 Task: In the Contact  ZoeJohnson64@jatco.co.jp, schedule and save the meeting with title: 'Collaborative Discussion', Select date: '26 July, 2023', select start time: 5:00:PM. Add location on call (415) 123-4601 with meeting description: For further discussion on products, kindly join the meeting.. Logged in from softage.4@softage.net
Action: Mouse moved to (95, 44)
Screenshot: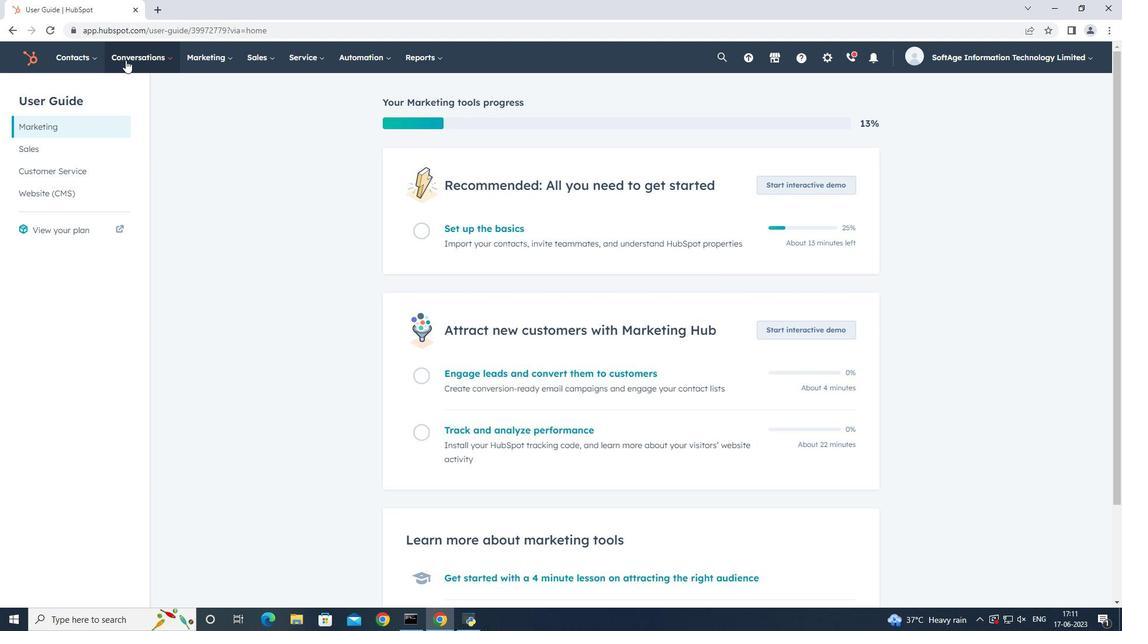 
Action: Mouse pressed left at (95, 44)
Screenshot: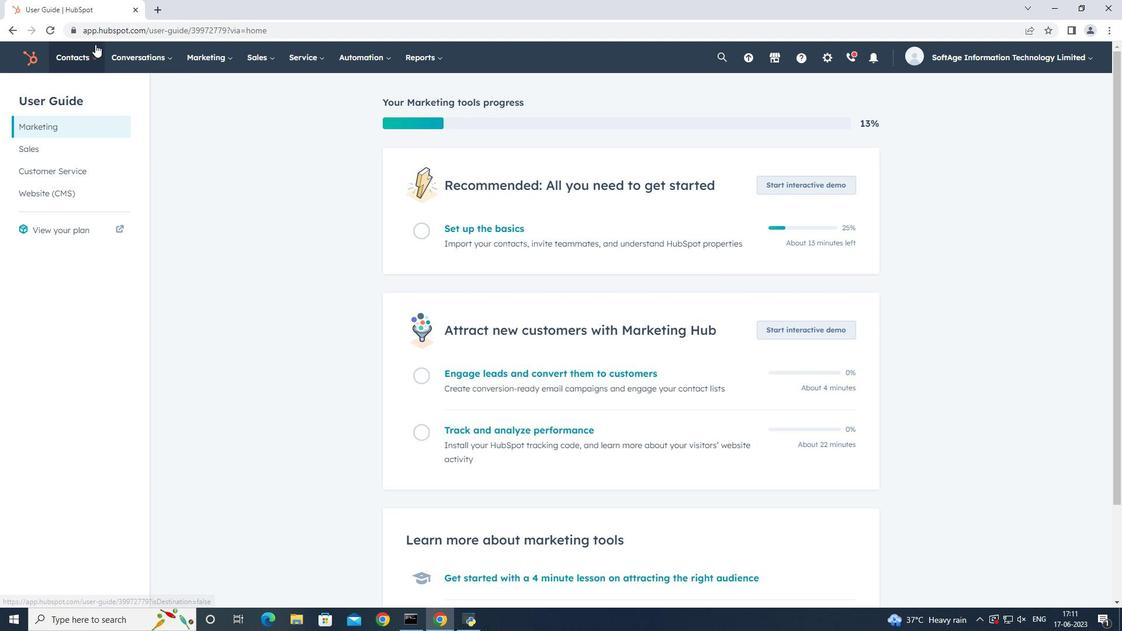 
Action: Mouse moved to (91, 96)
Screenshot: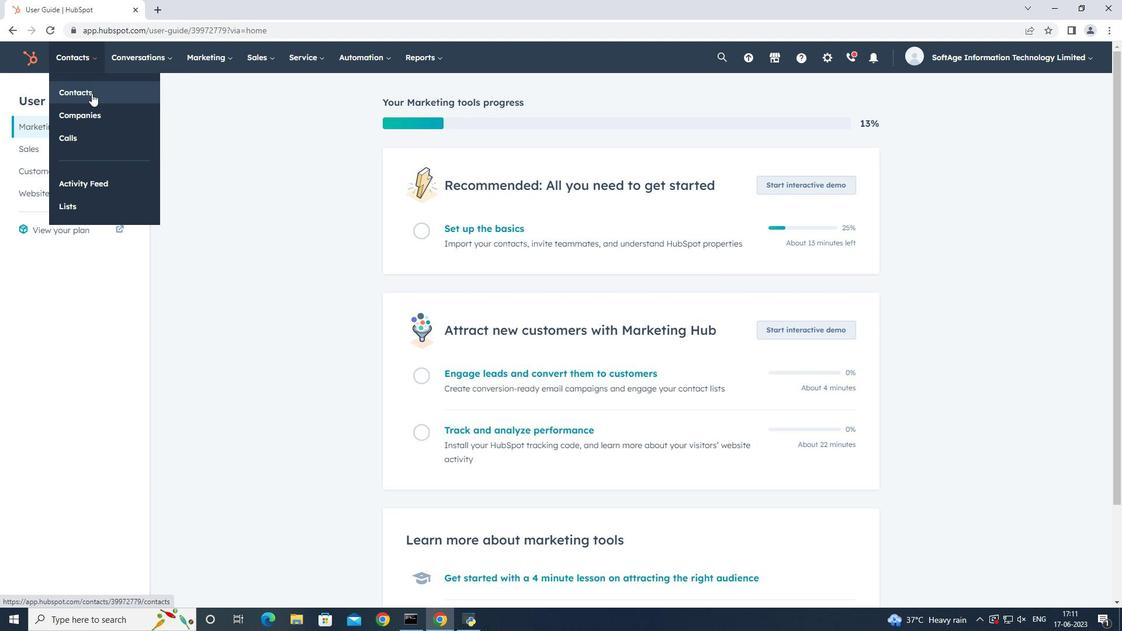 
Action: Mouse pressed left at (91, 96)
Screenshot: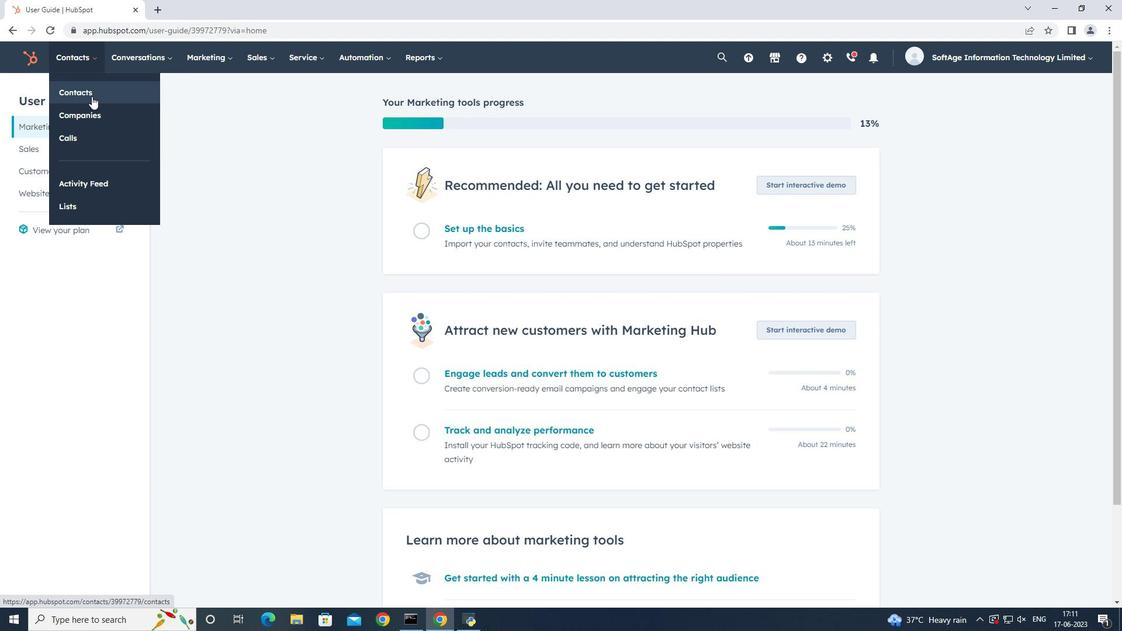 
Action: Mouse moved to (80, 183)
Screenshot: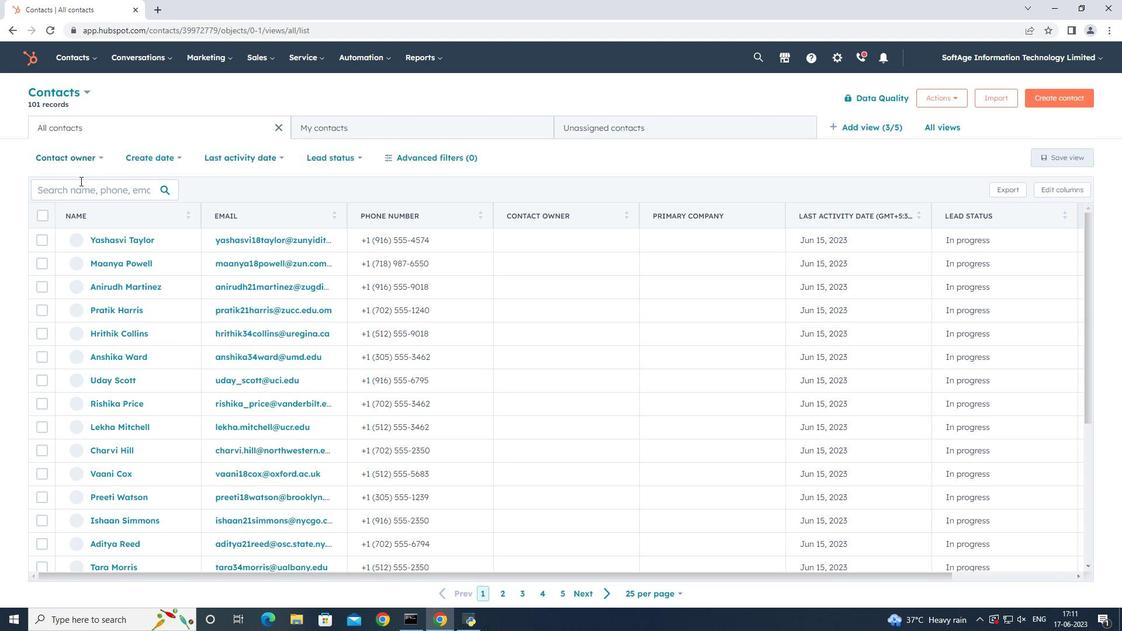 
Action: Mouse pressed left at (80, 183)
Screenshot: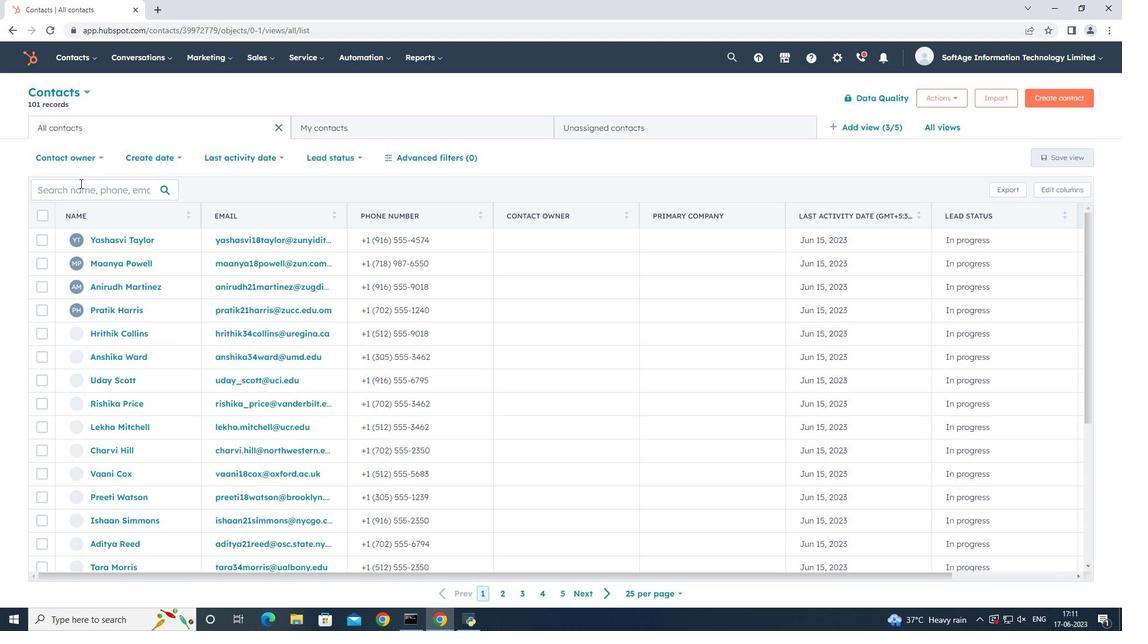 
Action: Key pressed zoe
Screenshot: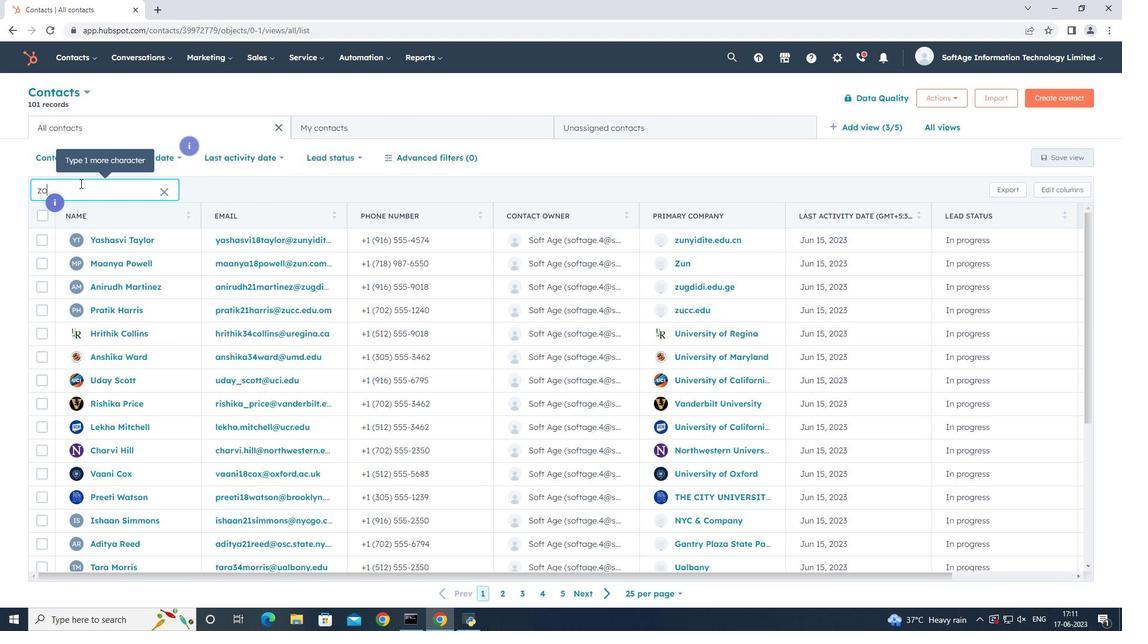 
Action: Mouse moved to (119, 267)
Screenshot: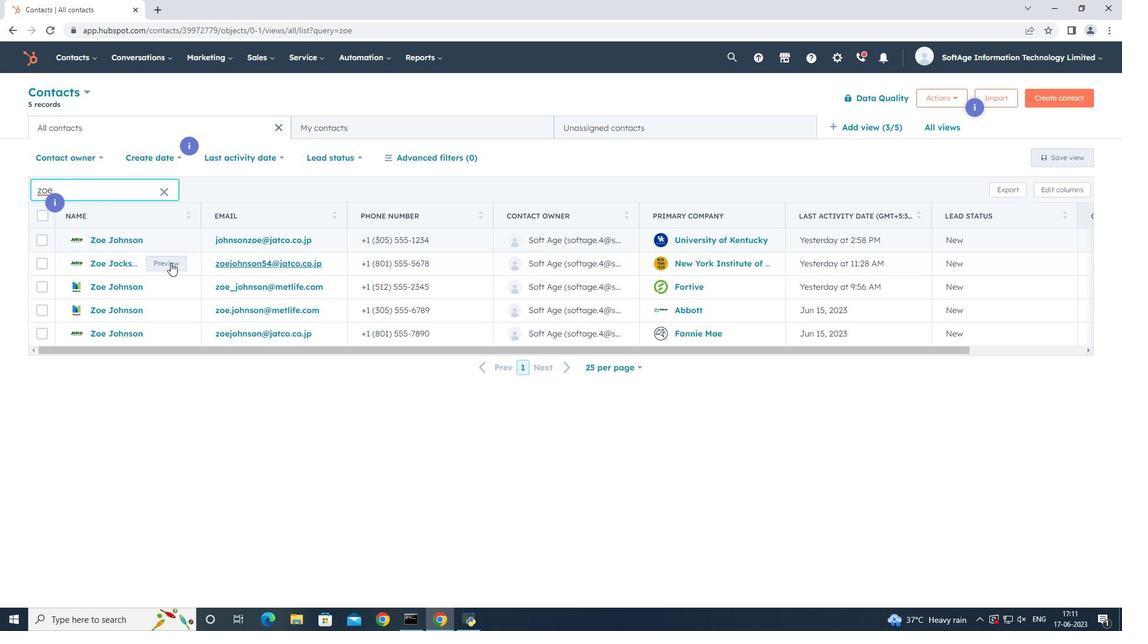 
Action: Mouse pressed left at (119, 267)
Screenshot: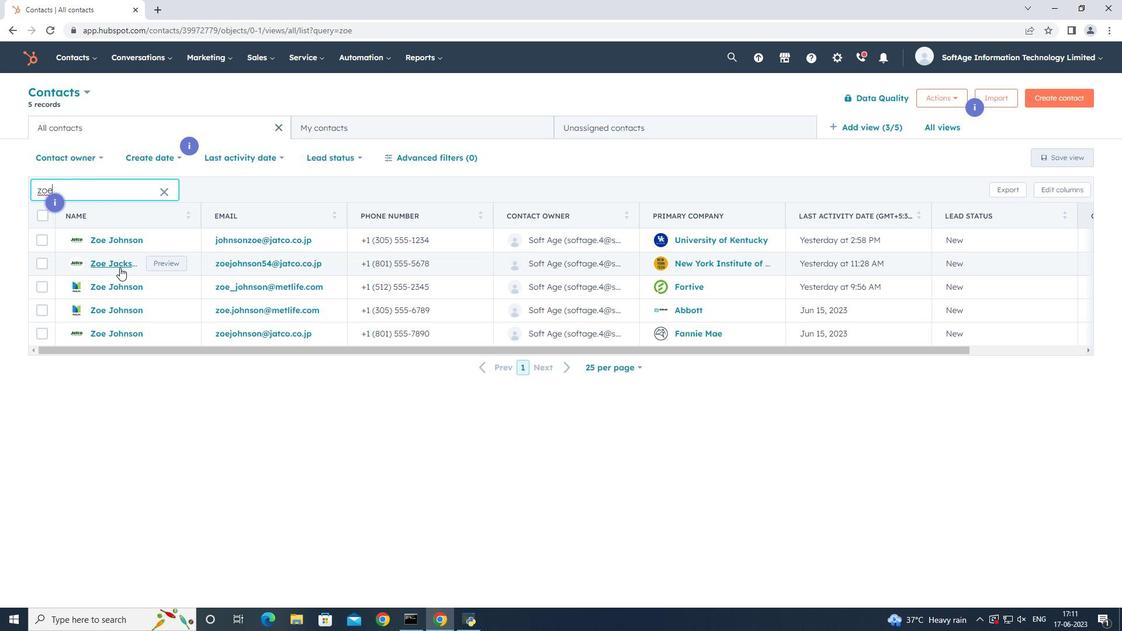 
Action: Mouse moved to (190, 214)
Screenshot: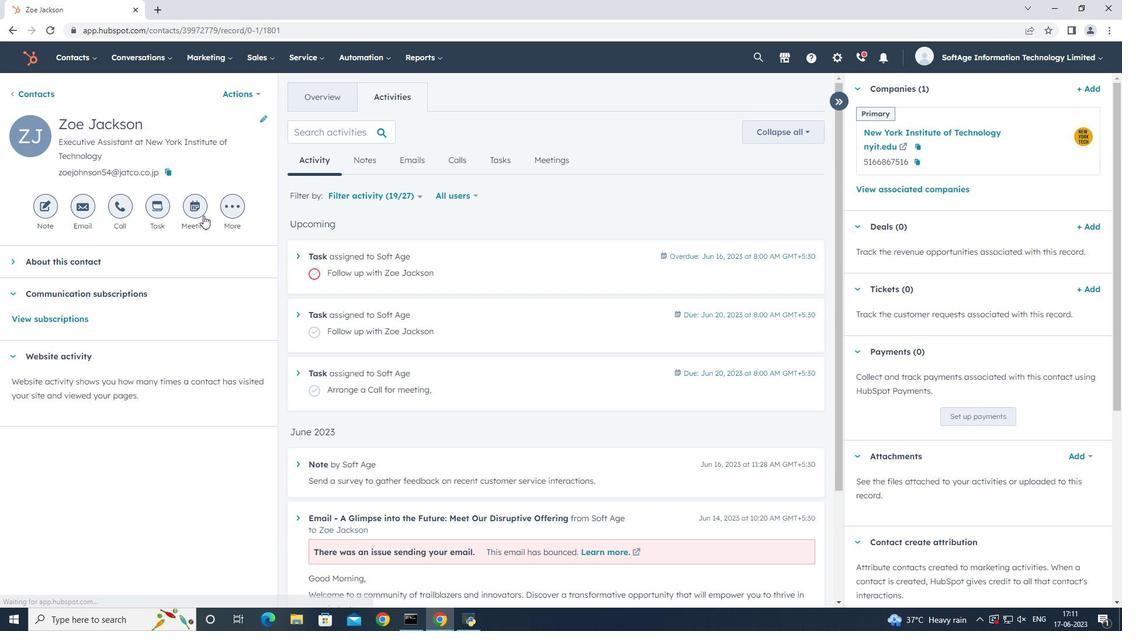 
Action: Mouse pressed left at (190, 214)
Screenshot: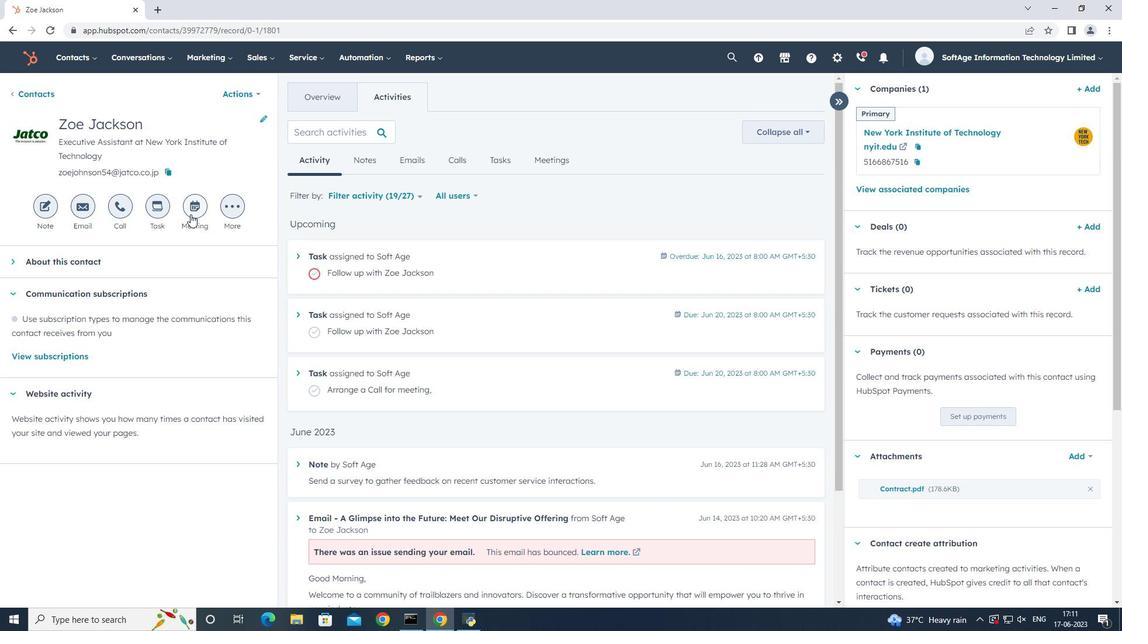 
Action: Mouse moved to (410, 348)
Screenshot: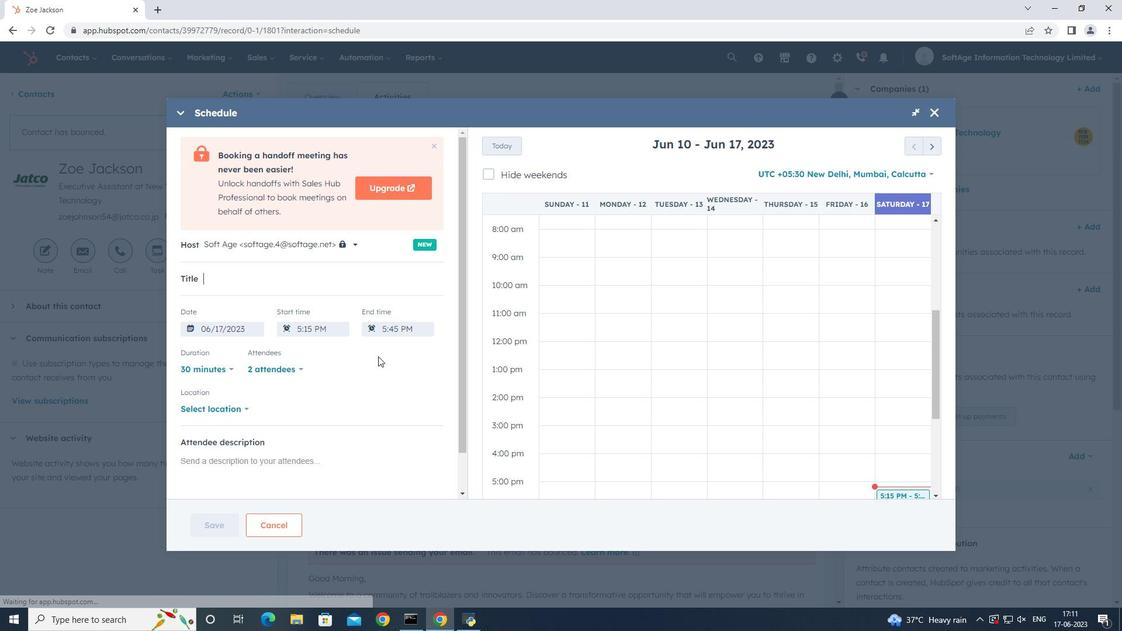 
Action: Key pressed <Key.shift>Collaborative<Key.space><Key.shift>Discussion,
Screenshot: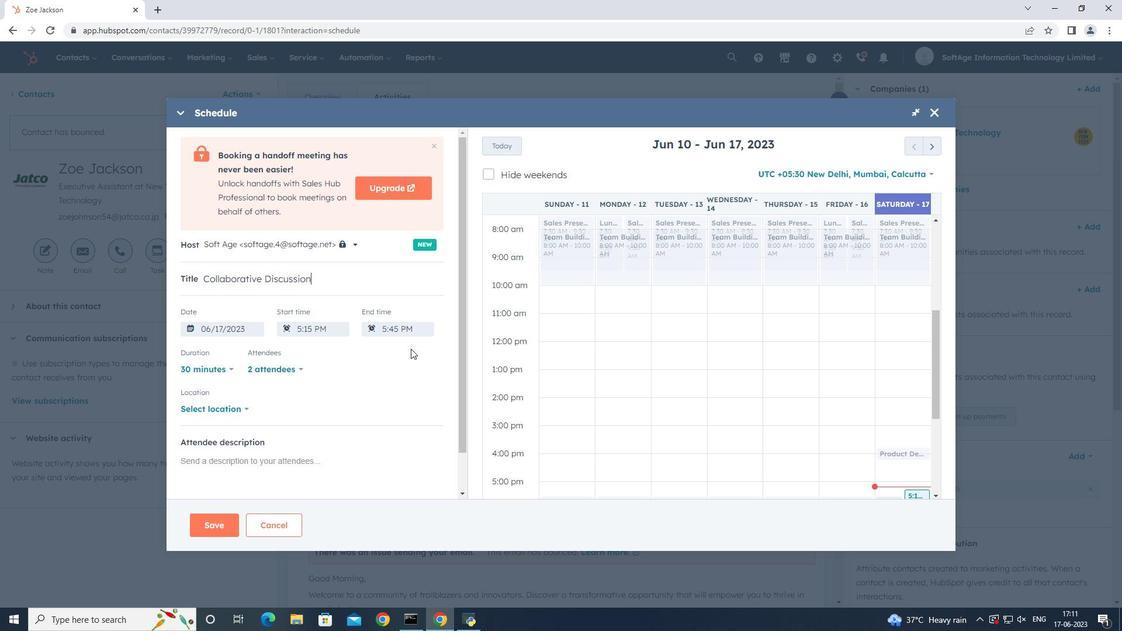 
Action: Mouse moved to (931, 151)
Screenshot: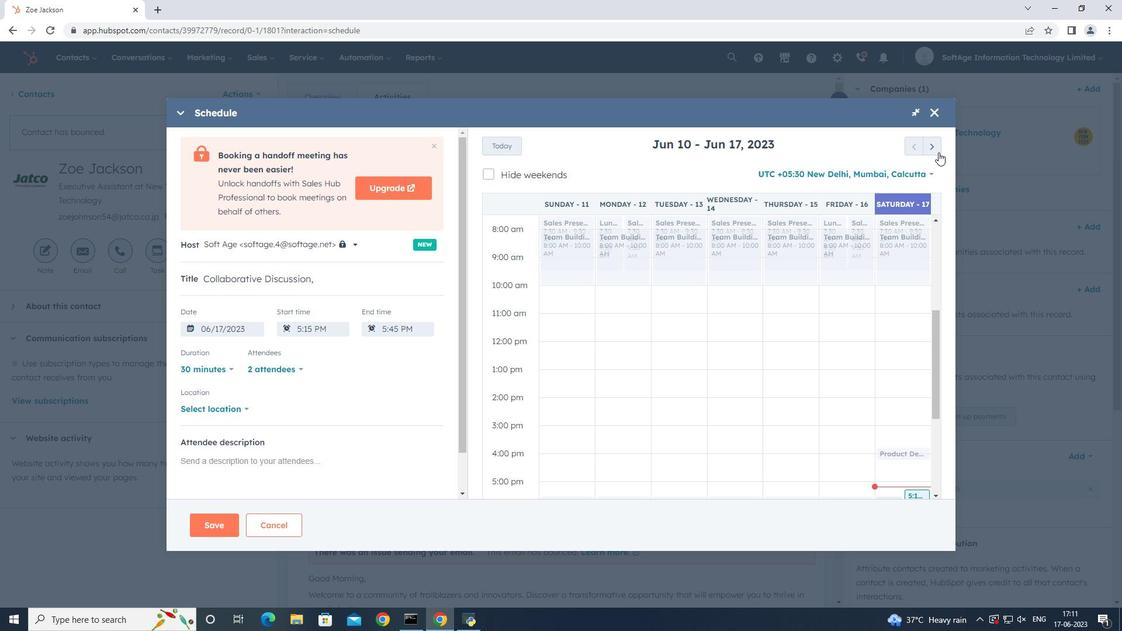 
Action: Mouse pressed left at (931, 151)
Screenshot: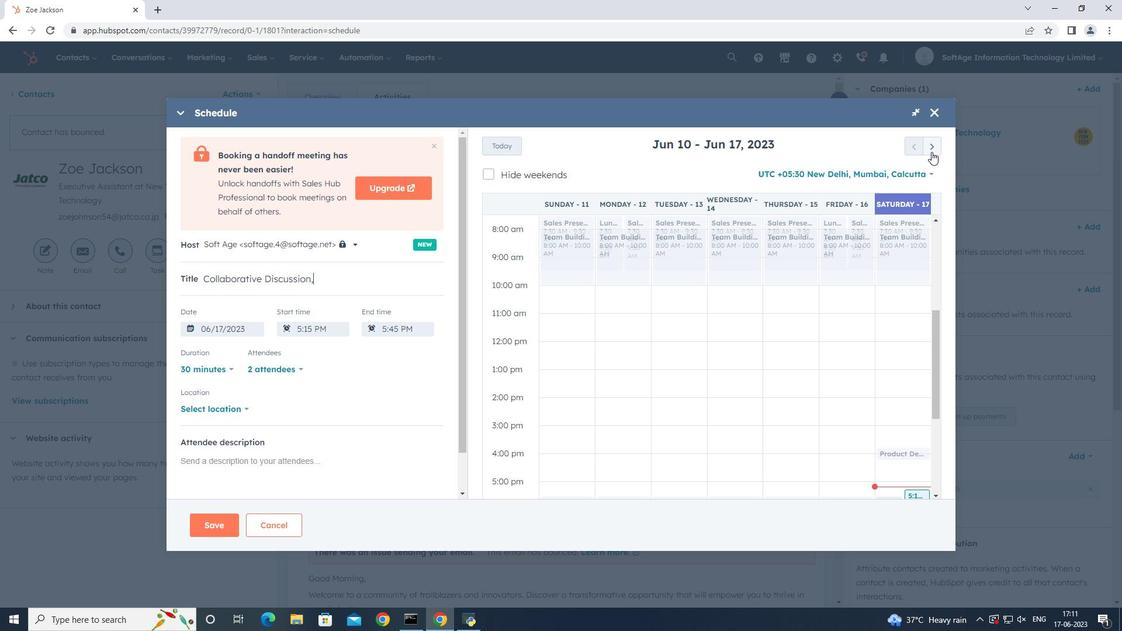 
Action: Mouse pressed left at (931, 151)
Screenshot: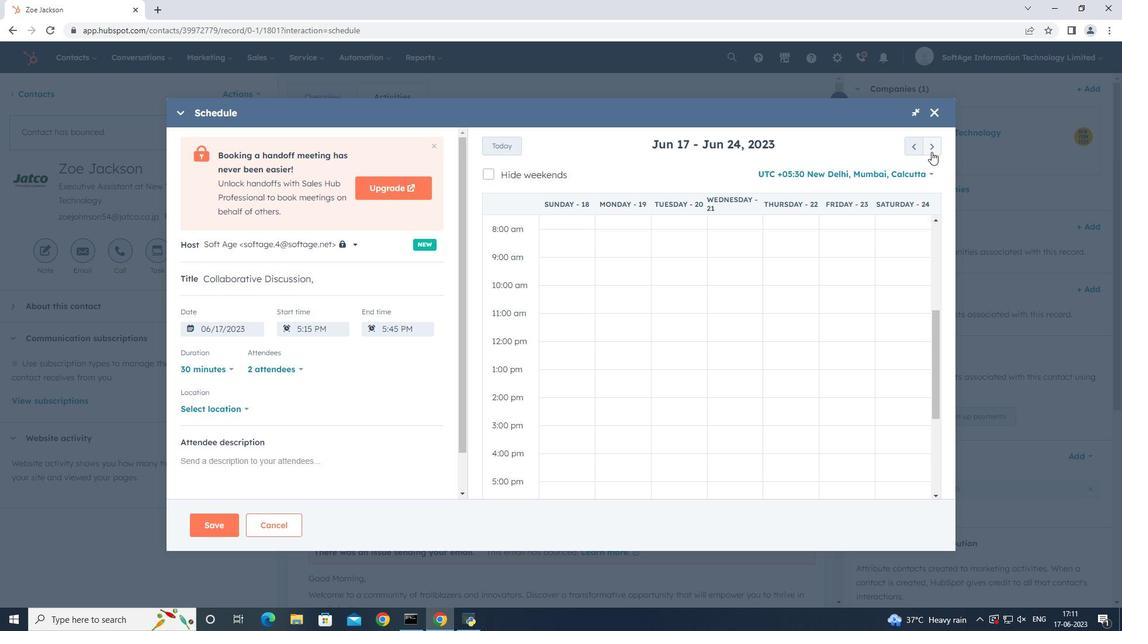 
Action: Mouse pressed left at (931, 151)
Screenshot: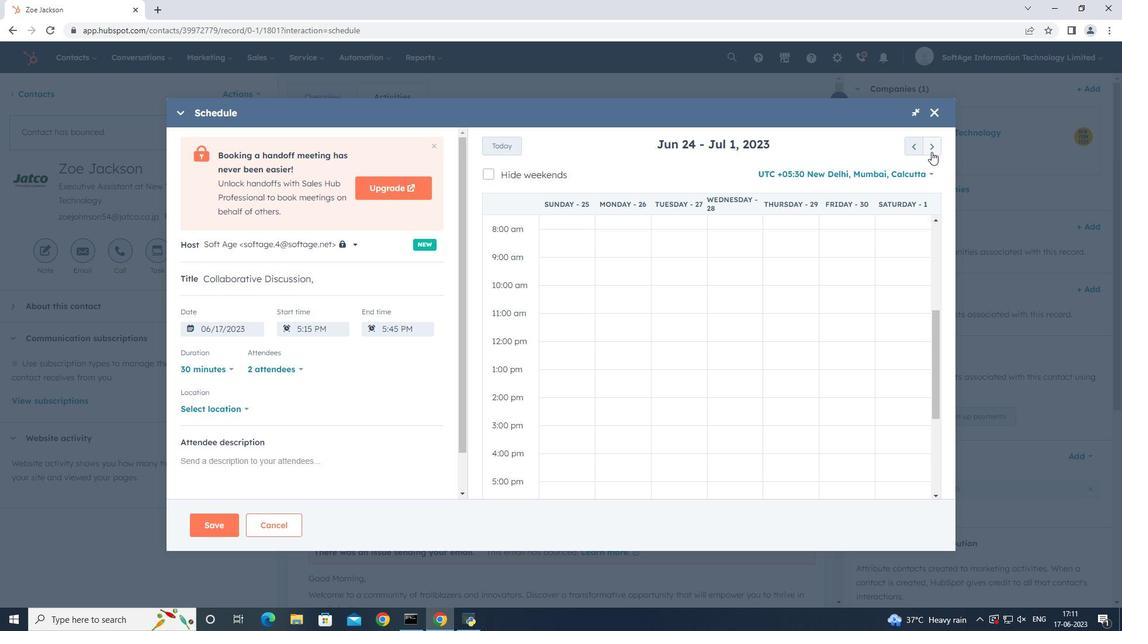 
Action: Mouse pressed left at (931, 151)
Screenshot: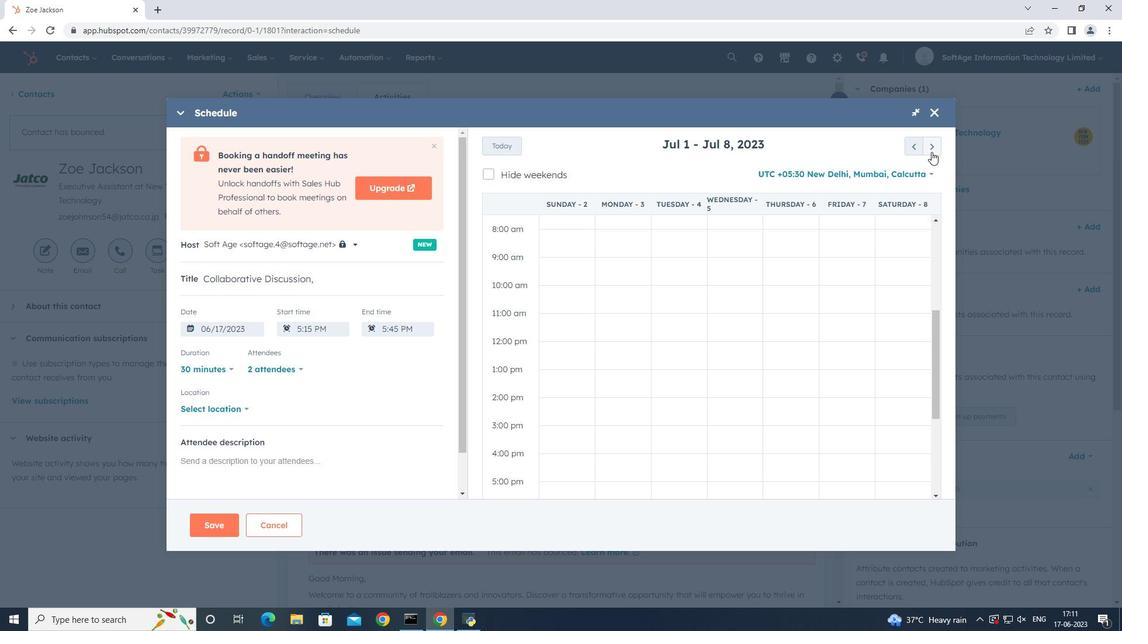 
Action: Mouse pressed left at (931, 151)
Screenshot: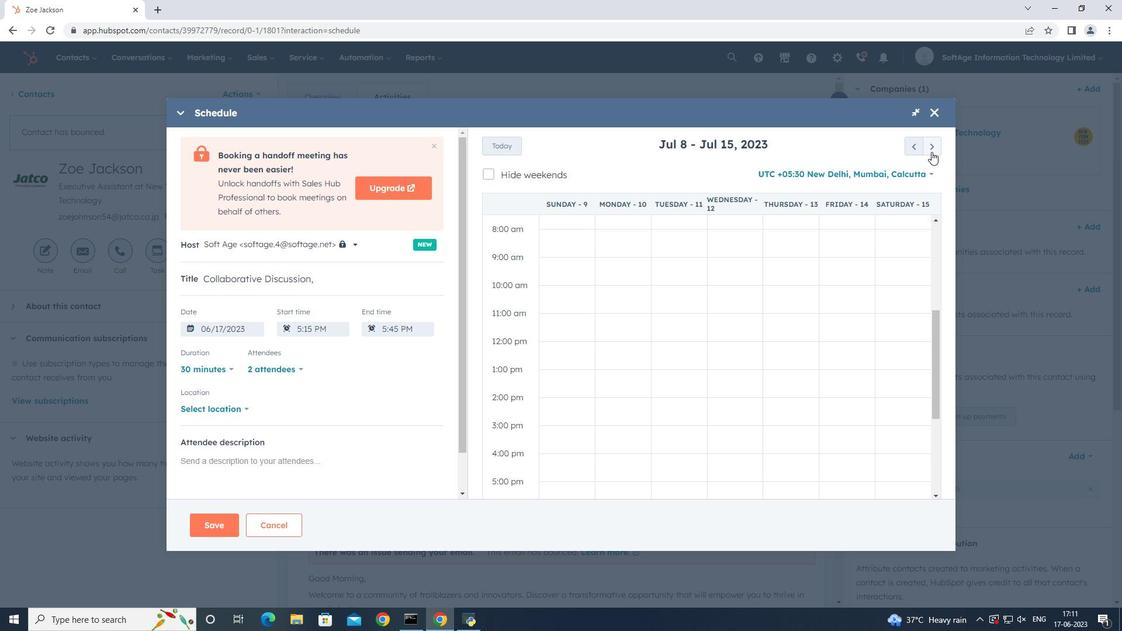 
Action: Mouse pressed left at (931, 151)
Screenshot: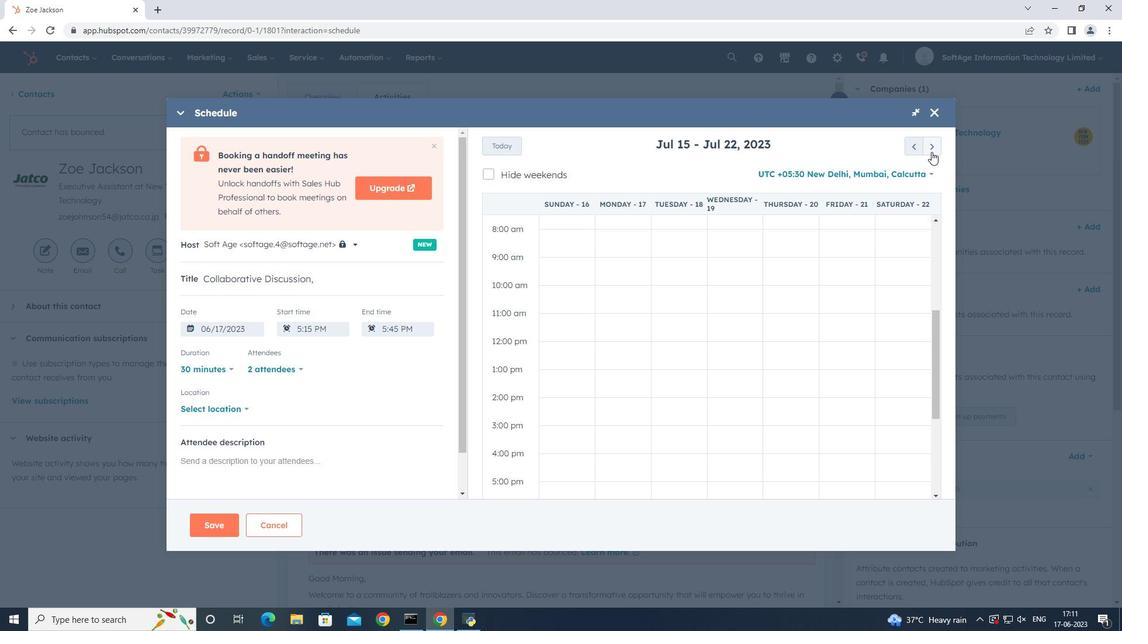 
Action: Mouse moved to (731, 485)
Screenshot: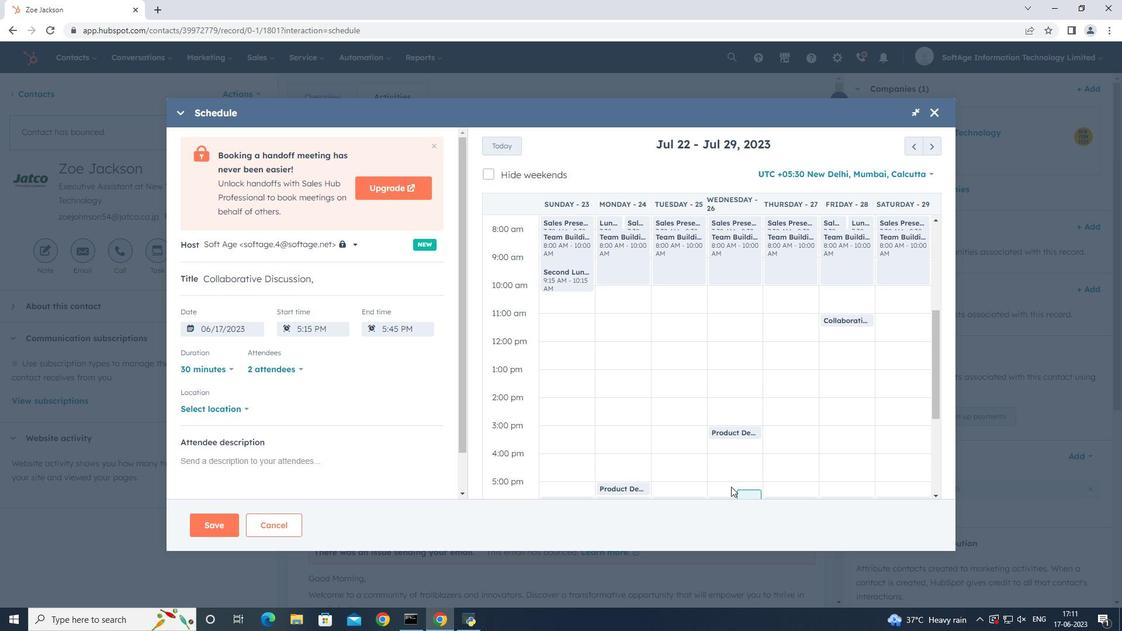 
Action: Mouse pressed left at (731, 485)
Screenshot: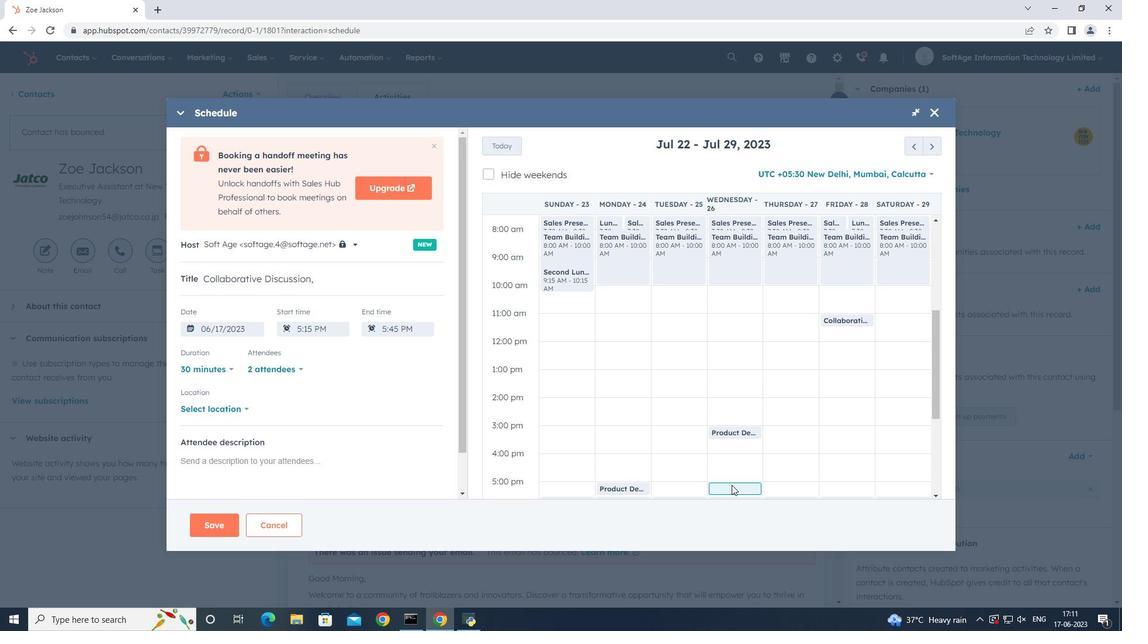 
Action: Mouse moved to (227, 404)
Screenshot: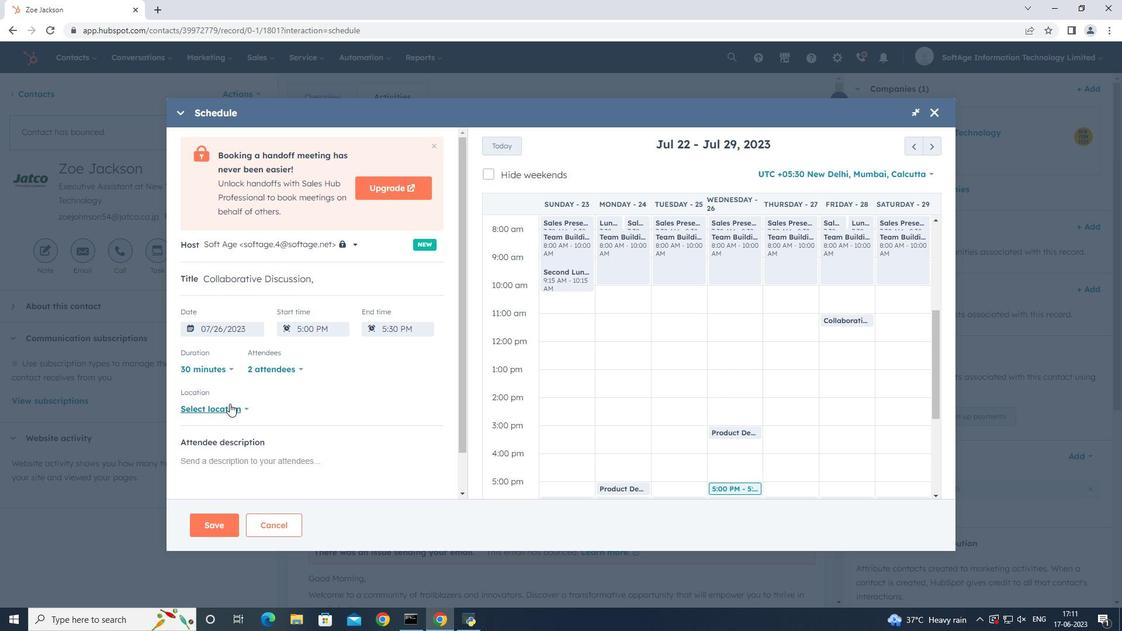 
Action: Mouse pressed left at (227, 404)
Screenshot: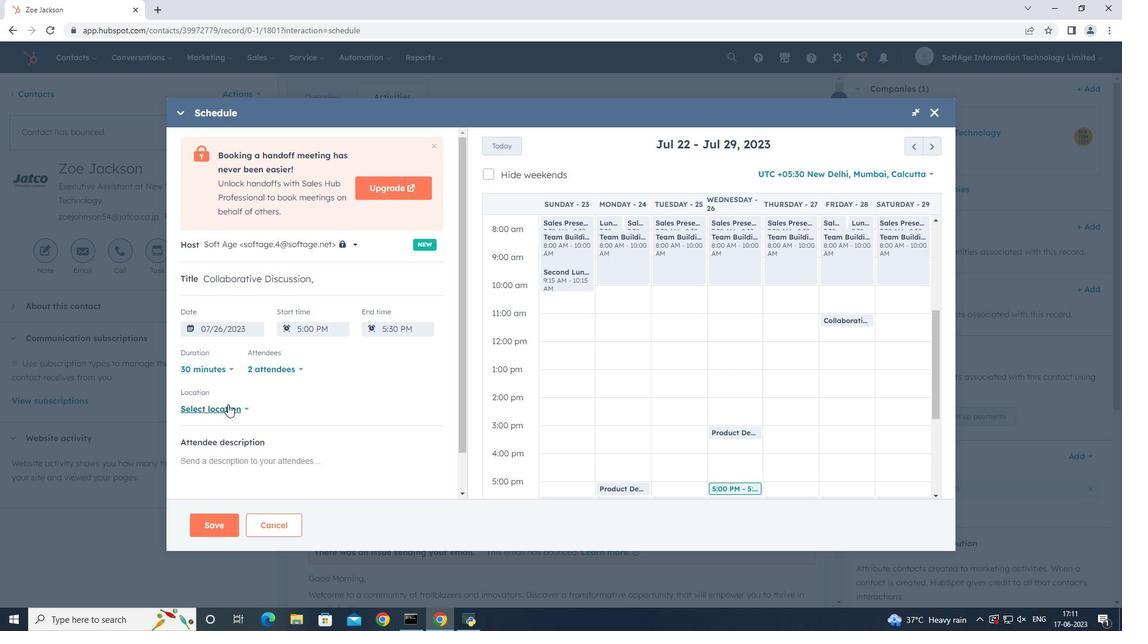 
Action: Mouse moved to (289, 374)
Screenshot: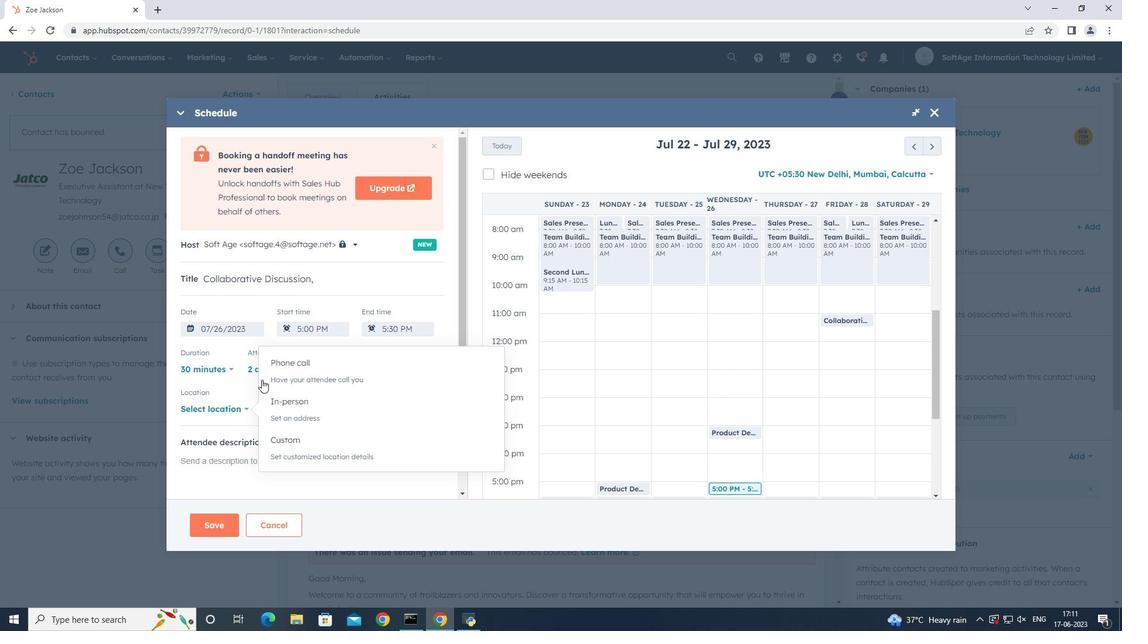 
Action: Mouse pressed left at (289, 374)
Screenshot: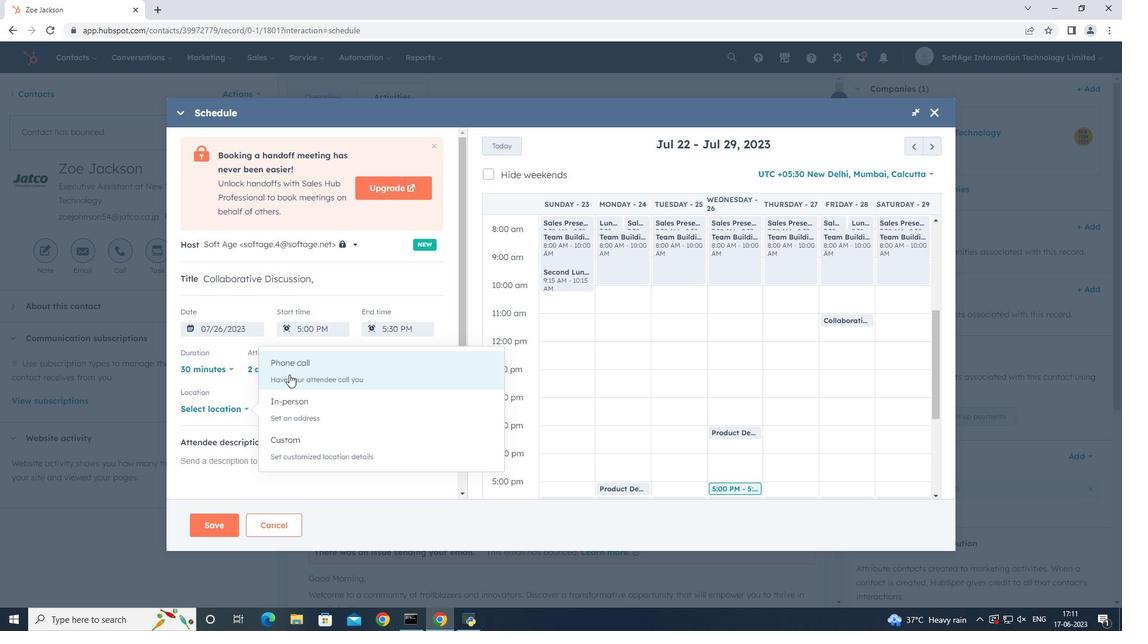 
Action: Mouse moved to (305, 406)
Screenshot: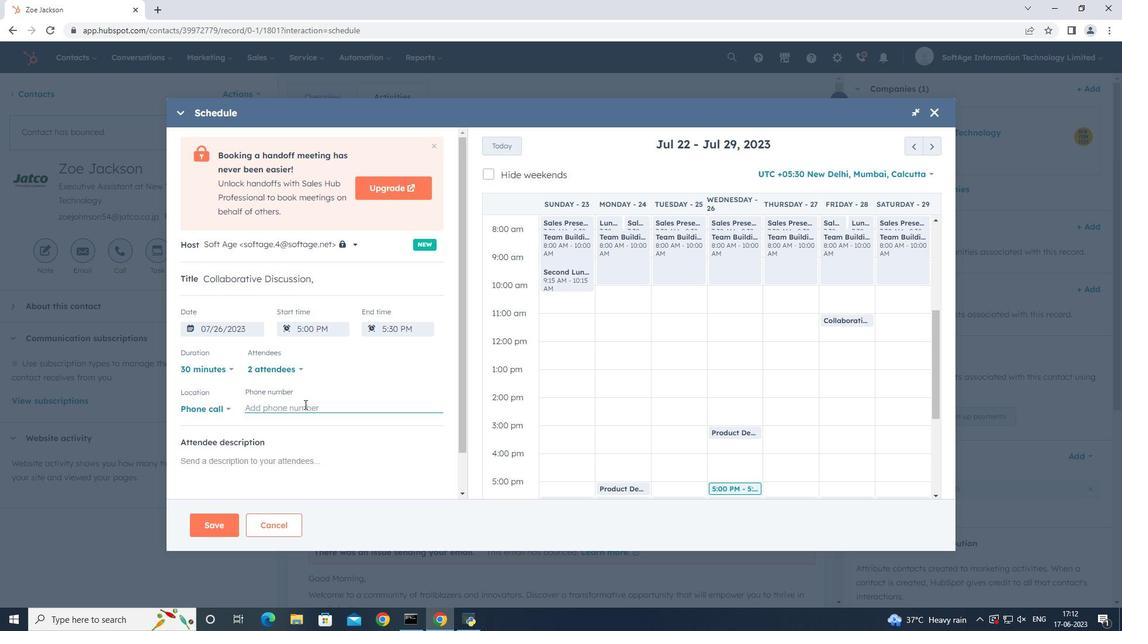 
Action: Mouse pressed left at (305, 406)
Screenshot: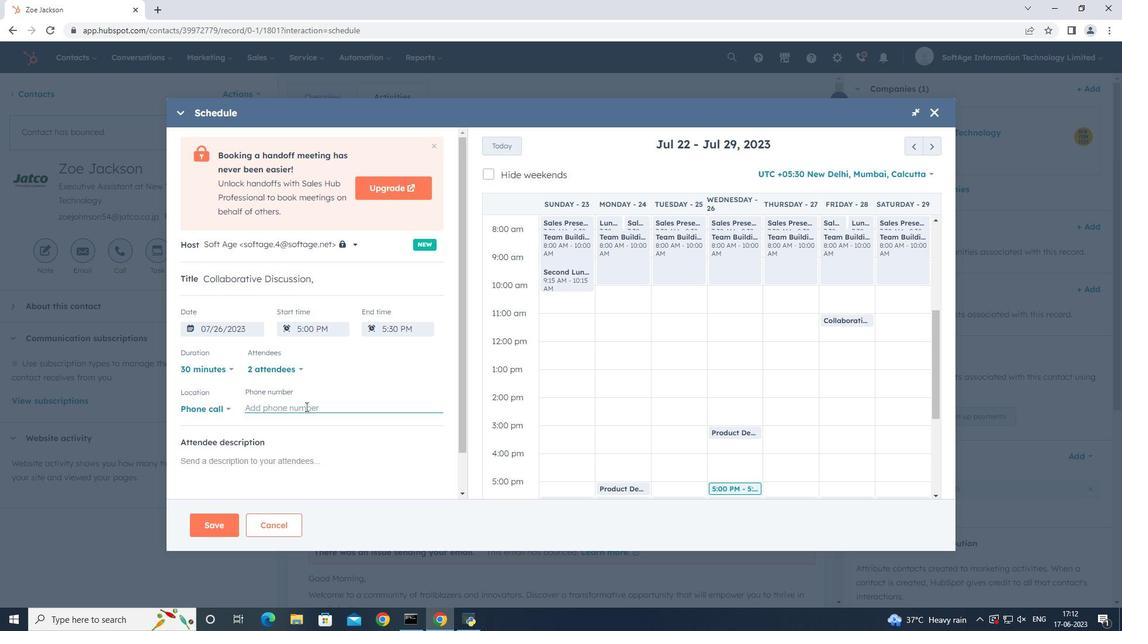 
Action: Key pressed <Key.shift_r><Key.shift_r><Key.shift_r><Key.shift_r>(415<Key.shift_r><Key.shift_r><Key.shift_r><Key.shift_r><Key.shift_r><Key.shift_r>)<Key.space>123-4601
Screenshot: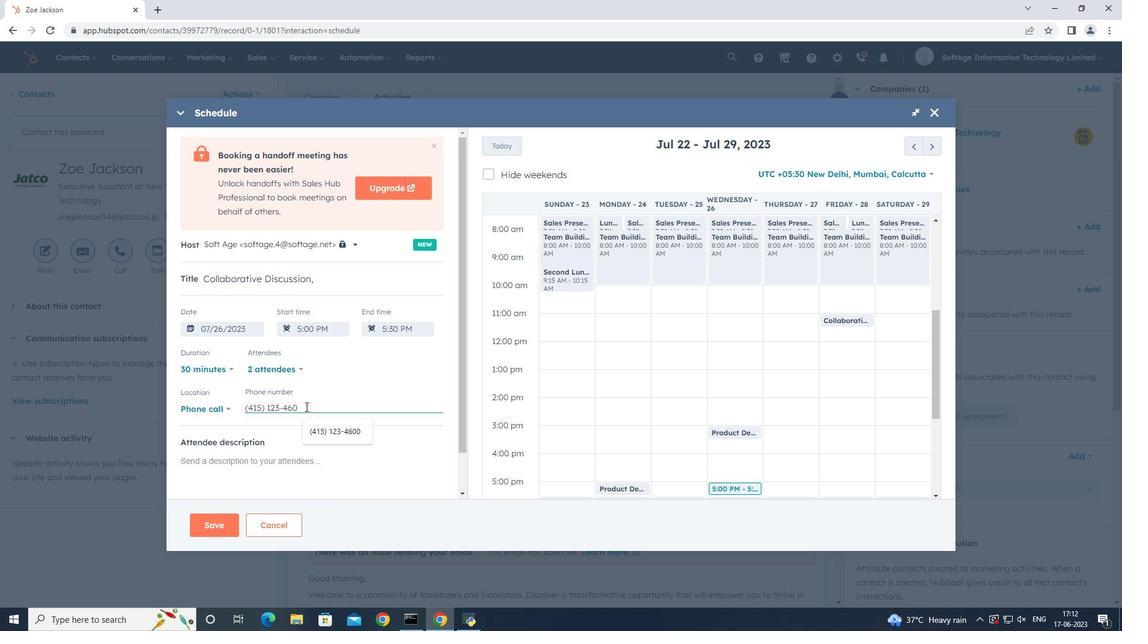 
Action: Mouse moved to (285, 468)
Screenshot: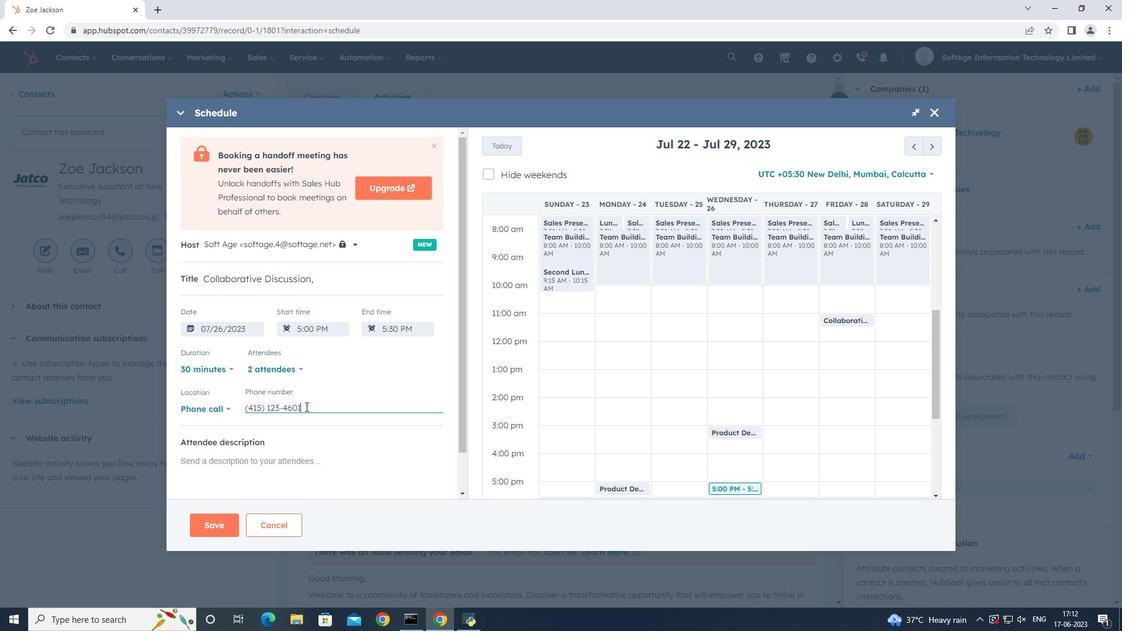 
Action: Mouse pressed left at (285, 468)
Screenshot: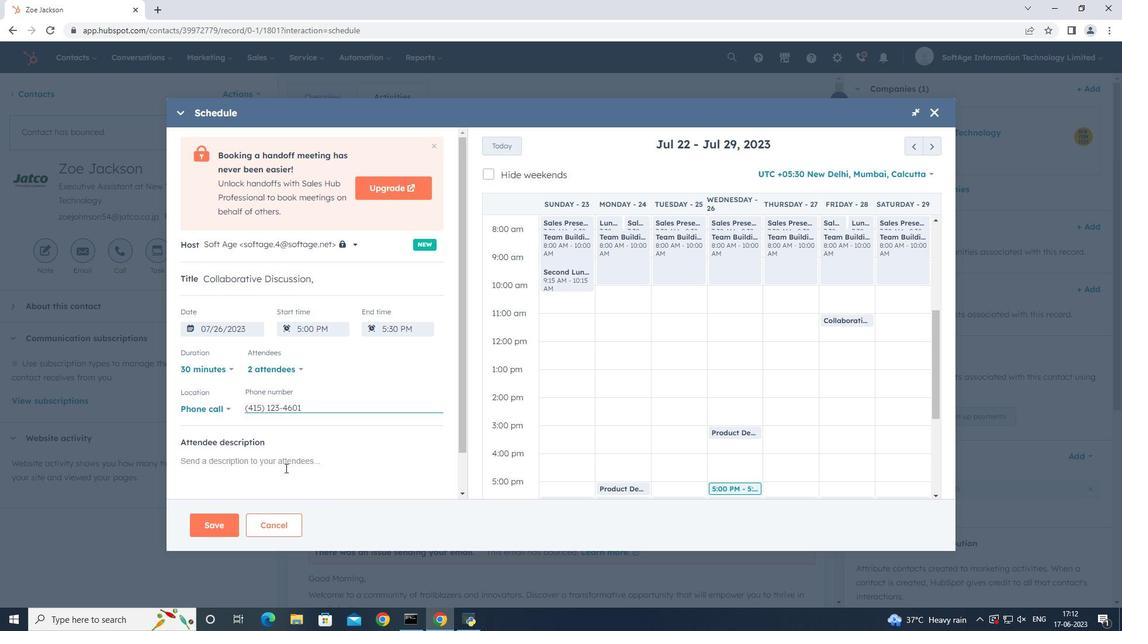 
Action: Key pressed <Key.shift>For<Key.space>further<Key.space>discussion<Key.space>on<Key.space>products,<Key.space>kindly<Key.space>join<Key.space>the<Key.space>meeting..
Screenshot: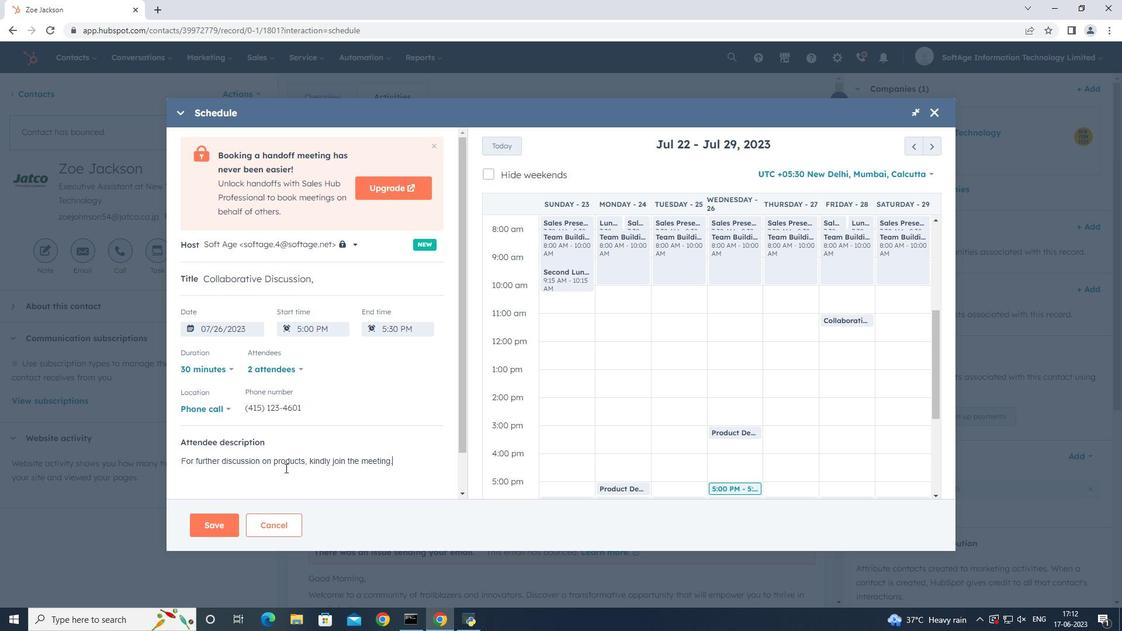 
Action: Mouse moved to (211, 520)
Screenshot: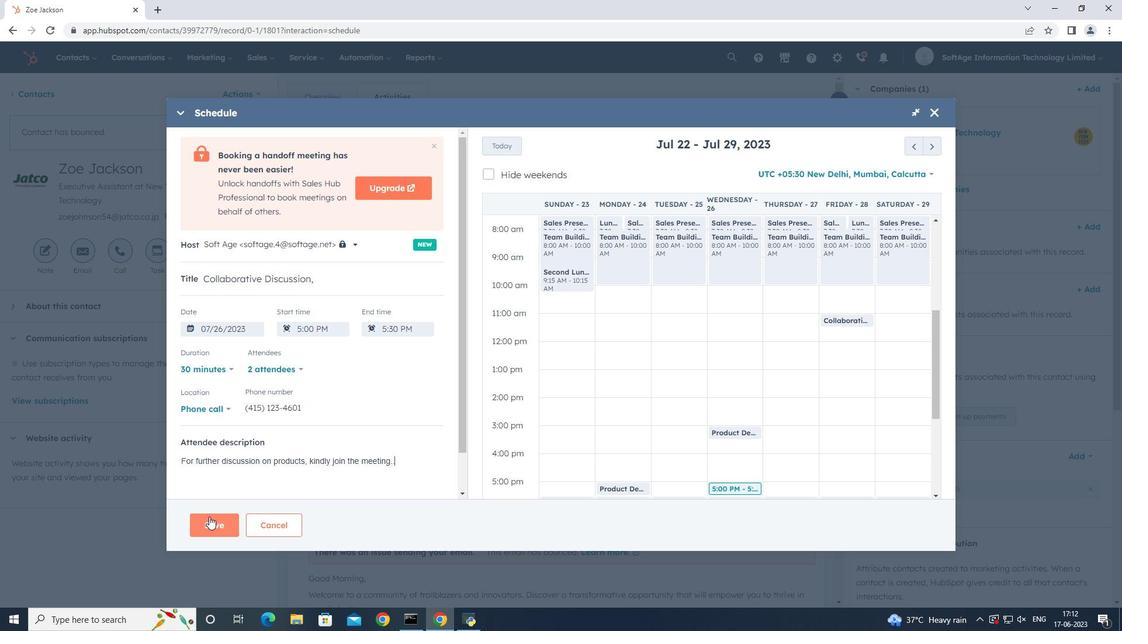 
Action: Mouse pressed left at (211, 520)
Screenshot: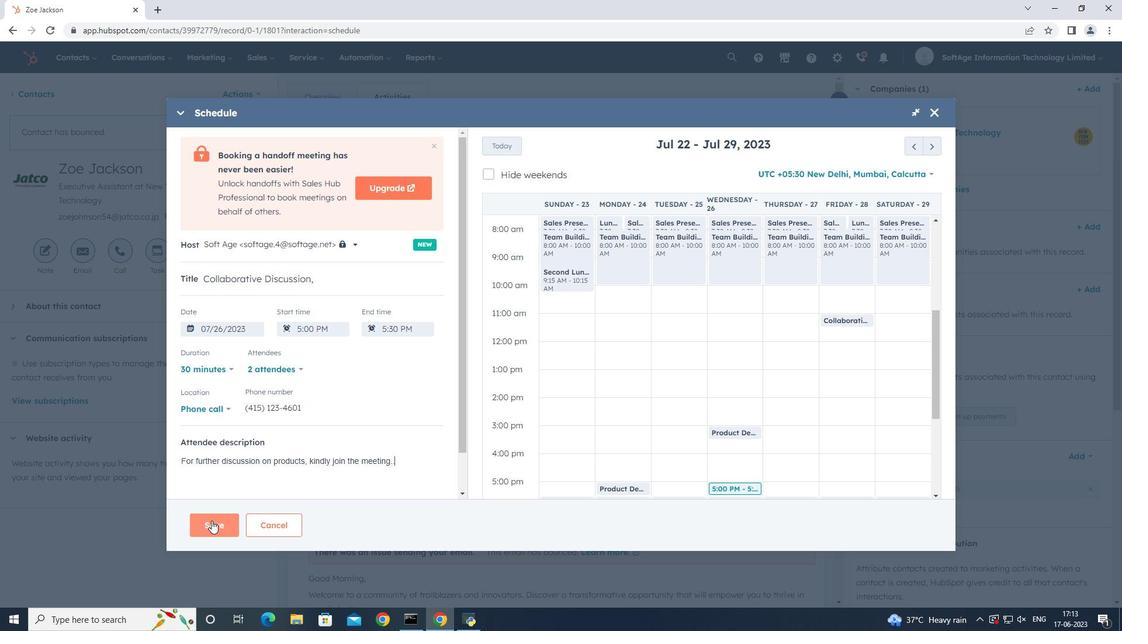 
Action: Mouse moved to (734, 463)
Screenshot: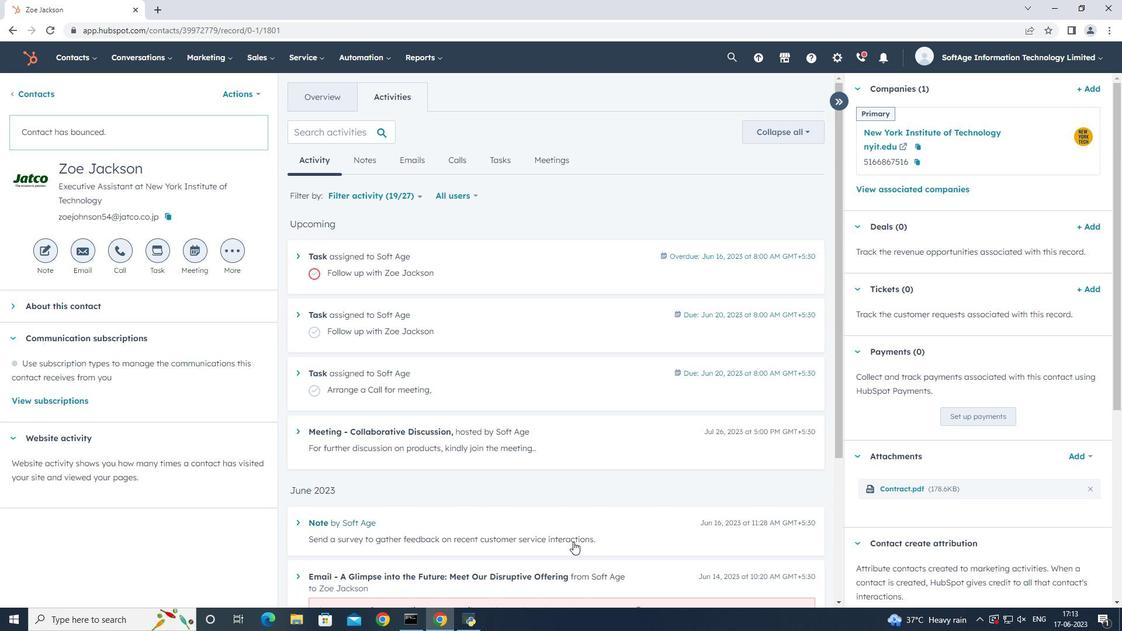 
